 Task: Toggle the option "List special files" in File input.
Action: Mouse moved to (89, 8)
Screenshot: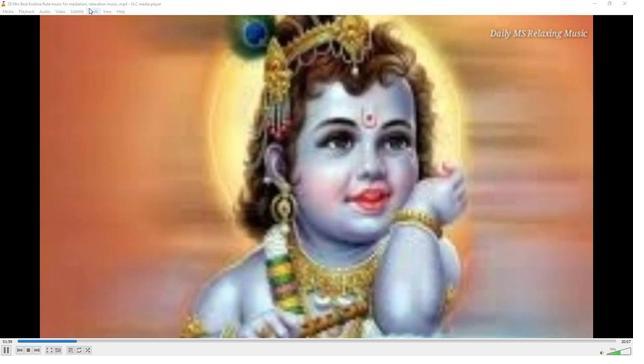 
Action: Mouse pressed left at (89, 8)
Screenshot: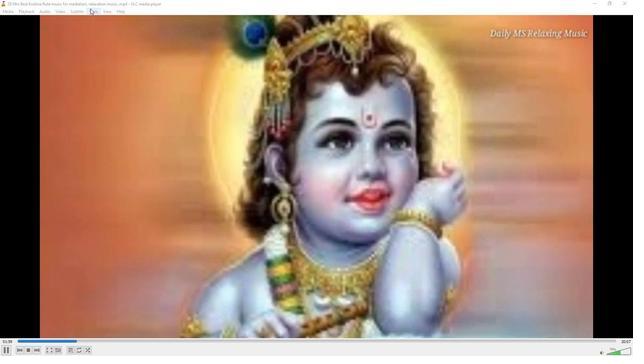 
Action: Mouse moved to (99, 88)
Screenshot: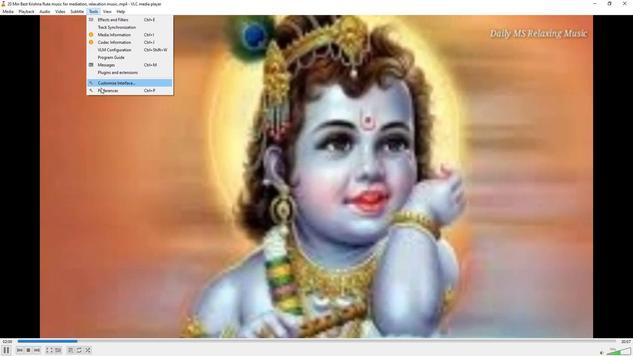 
Action: Mouse pressed left at (99, 88)
Screenshot: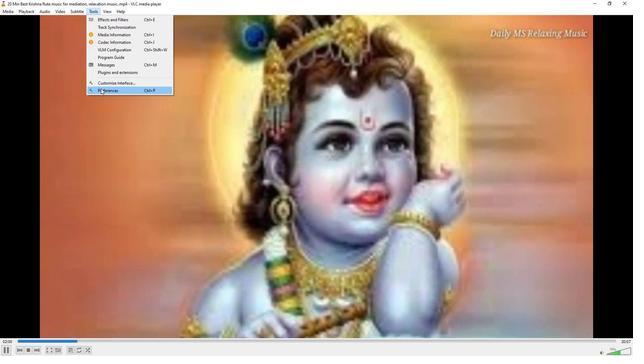 
Action: Mouse moved to (208, 290)
Screenshot: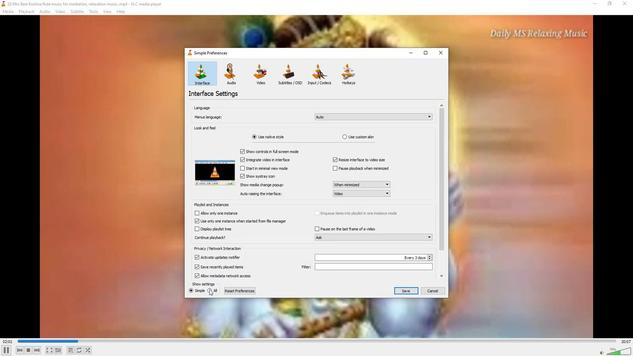 
Action: Mouse pressed left at (208, 290)
Screenshot: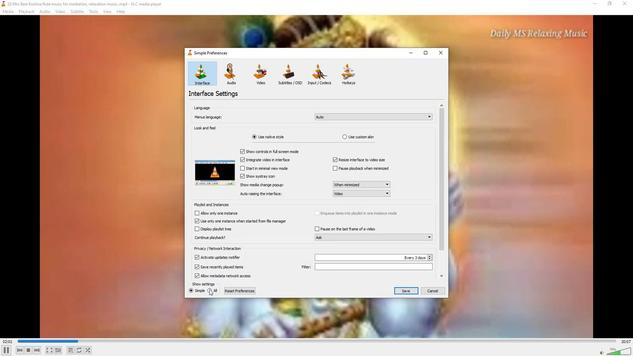
Action: Mouse moved to (200, 180)
Screenshot: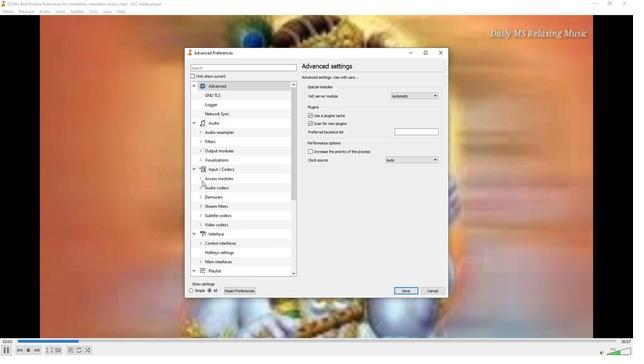 
Action: Mouse pressed left at (200, 180)
Screenshot: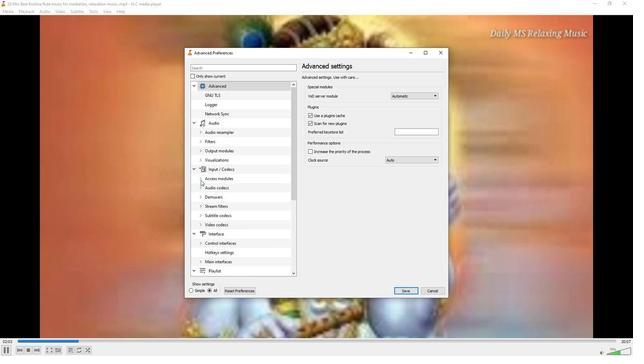 
Action: Mouse moved to (216, 264)
Screenshot: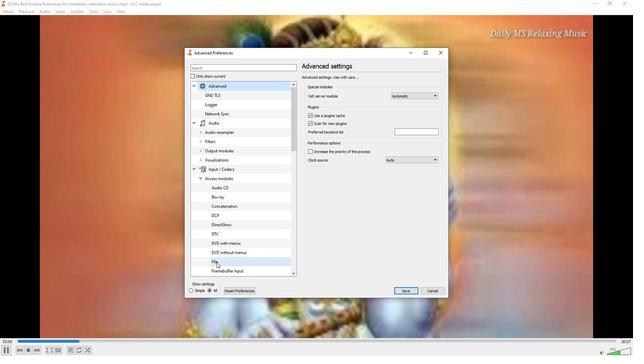 
Action: Mouse pressed left at (216, 264)
Screenshot: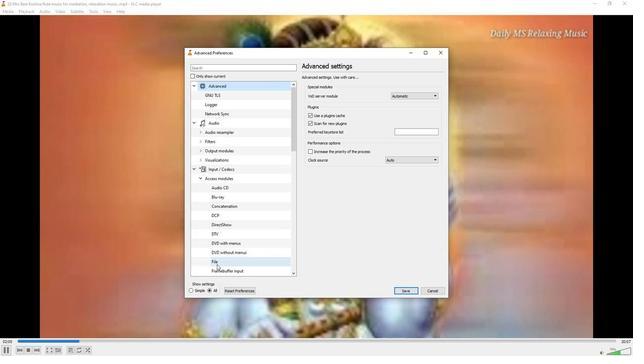 
Action: Mouse moved to (308, 96)
Screenshot: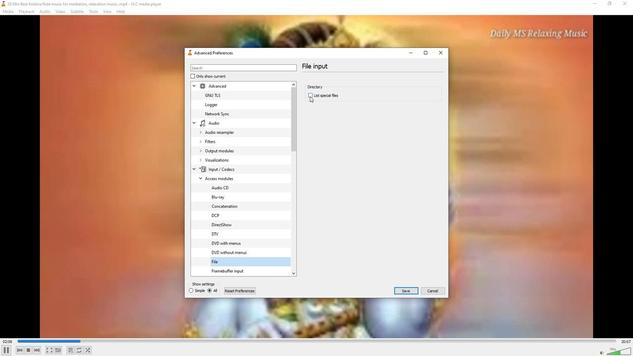 
Action: Mouse pressed left at (308, 96)
Screenshot: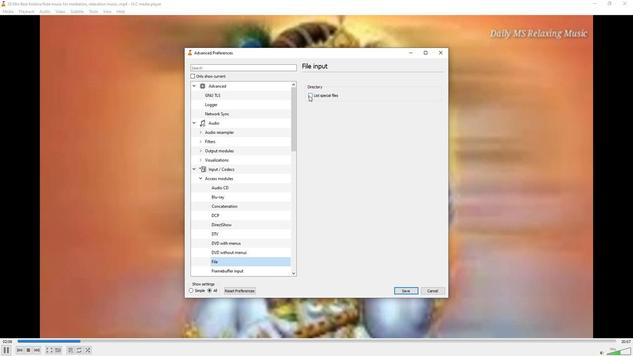 
Action: Mouse moved to (313, 113)
Screenshot: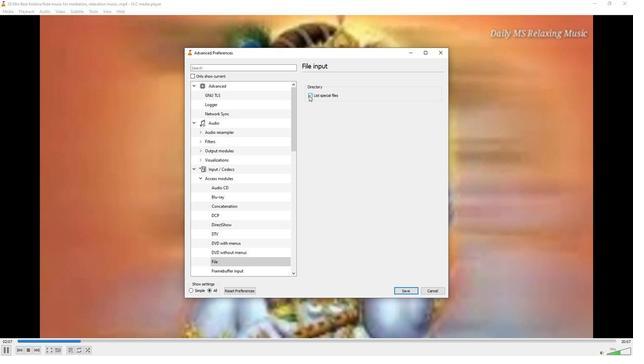 
